 Task: Create a due date automation trigger when advanced on, 2 working days before a card is due add content with a name or a description not containing resume at 11:00 AM.
Action: Mouse moved to (933, 62)
Screenshot: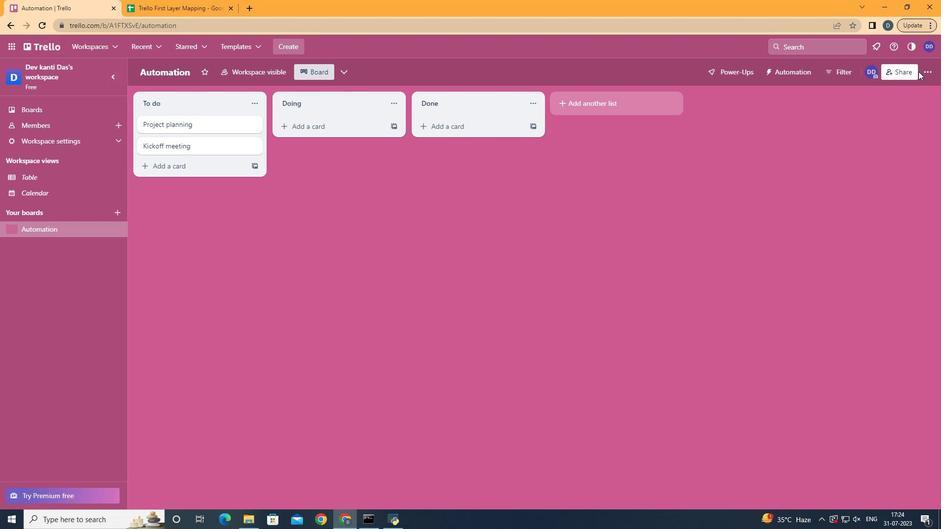 
Action: Mouse pressed left at (933, 62)
Screenshot: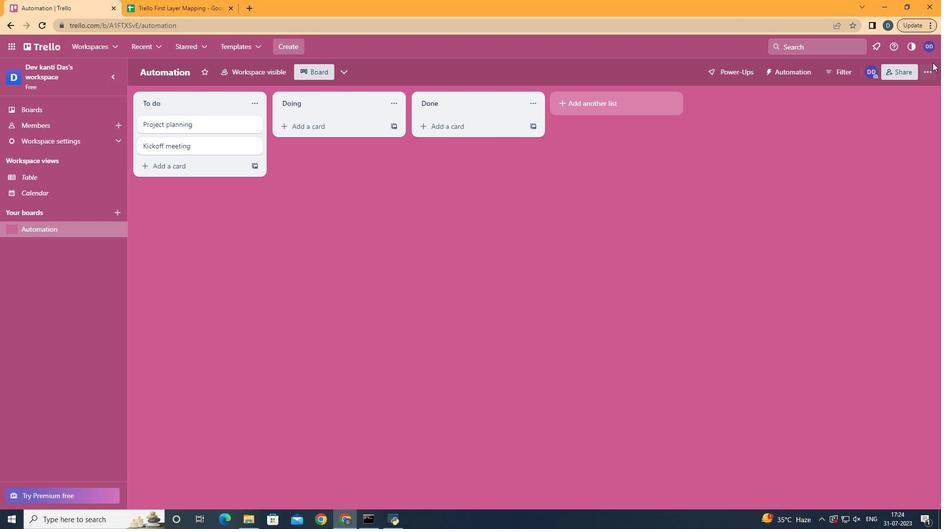 
Action: Mouse moved to (931, 71)
Screenshot: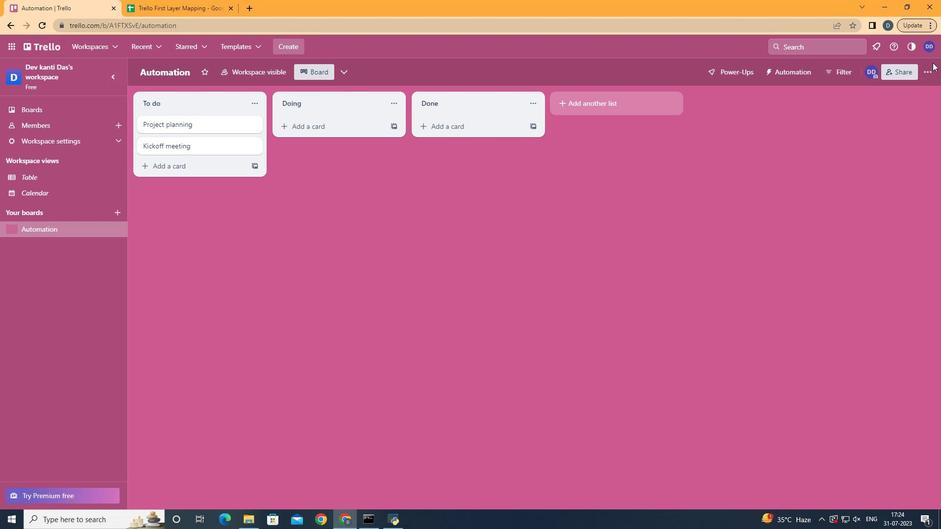 
Action: Mouse pressed left at (931, 71)
Screenshot: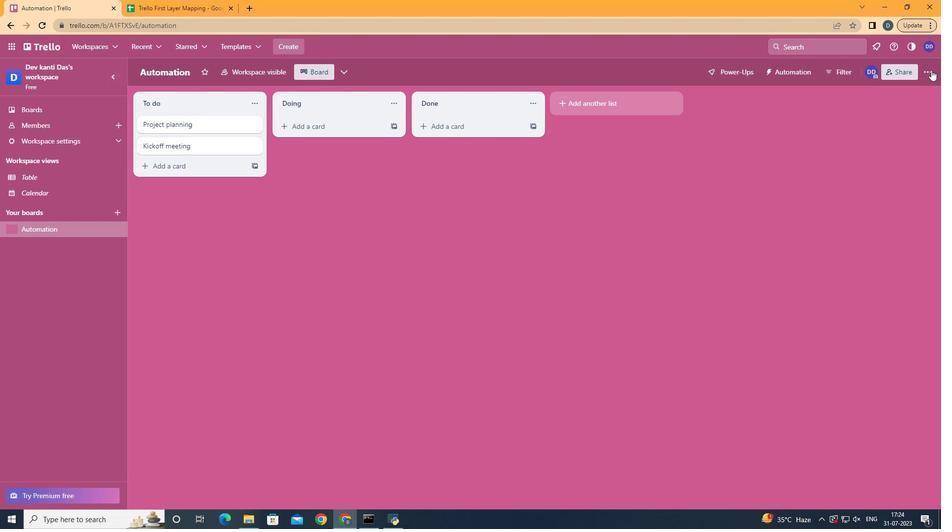 
Action: Mouse moved to (863, 201)
Screenshot: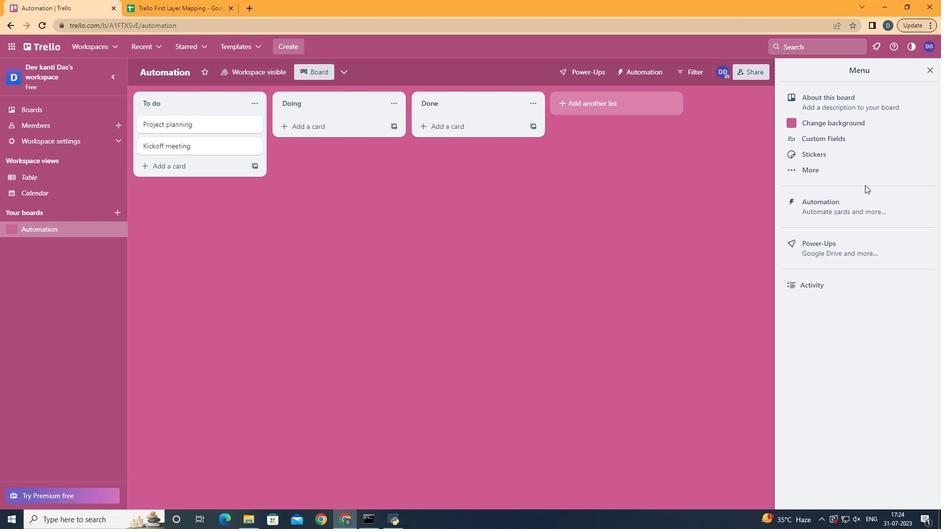 
Action: Mouse pressed left at (863, 201)
Screenshot: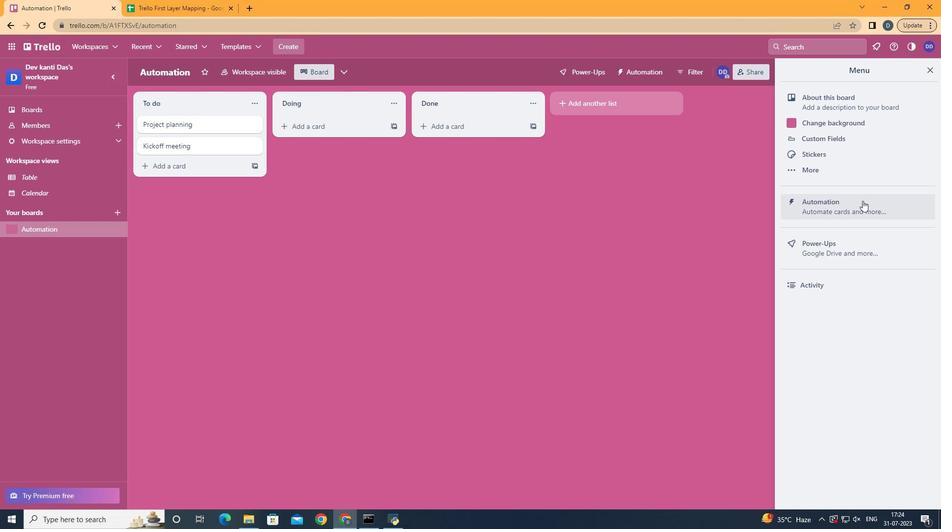 
Action: Mouse moved to (190, 200)
Screenshot: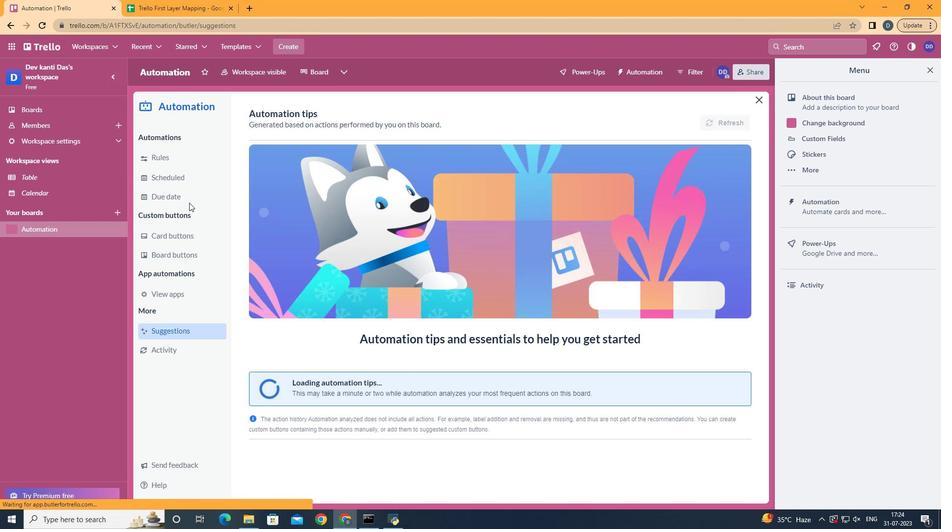 
Action: Mouse pressed left at (190, 200)
Screenshot: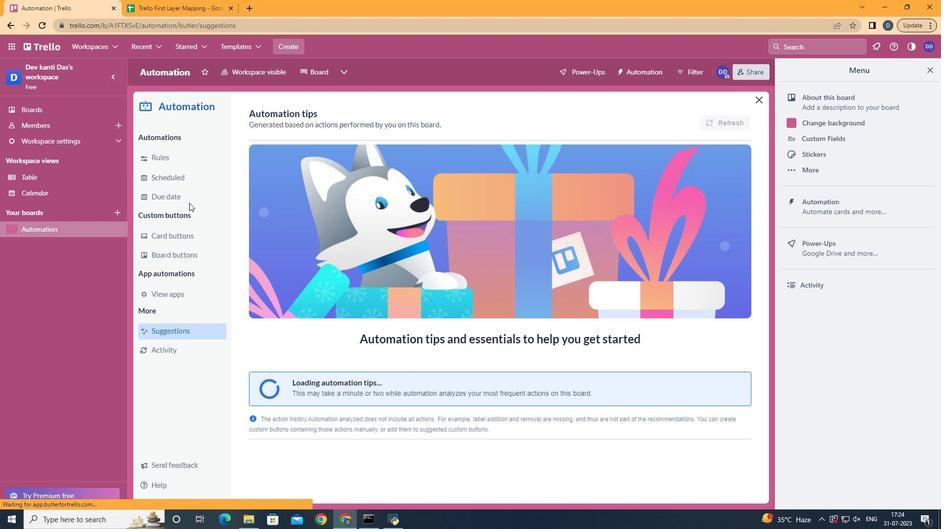 
Action: Mouse moved to (693, 119)
Screenshot: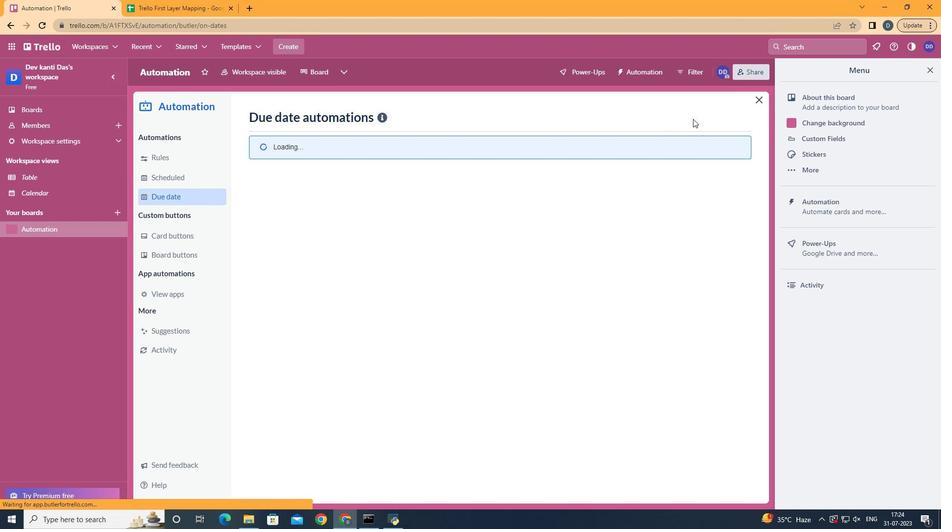 
Action: Mouse pressed left at (693, 119)
Screenshot: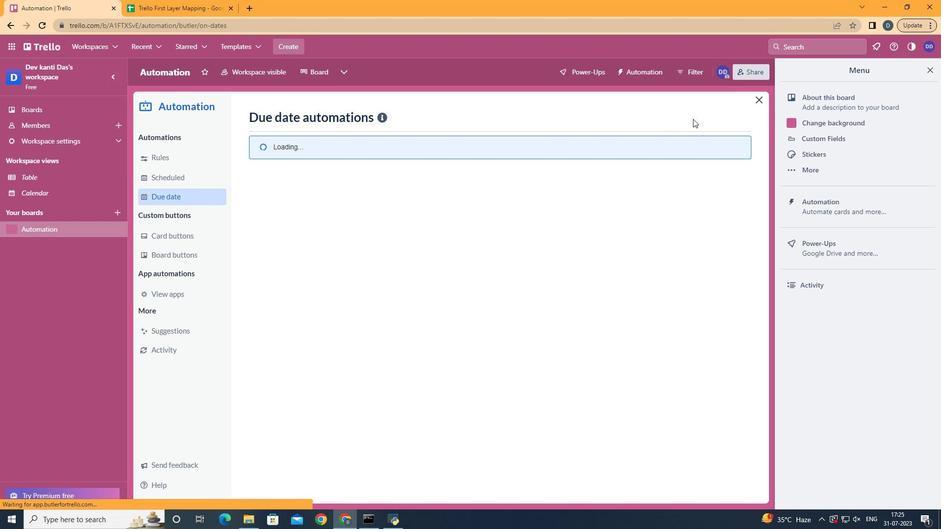 
Action: Mouse moved to (450, 210)
Screenshot: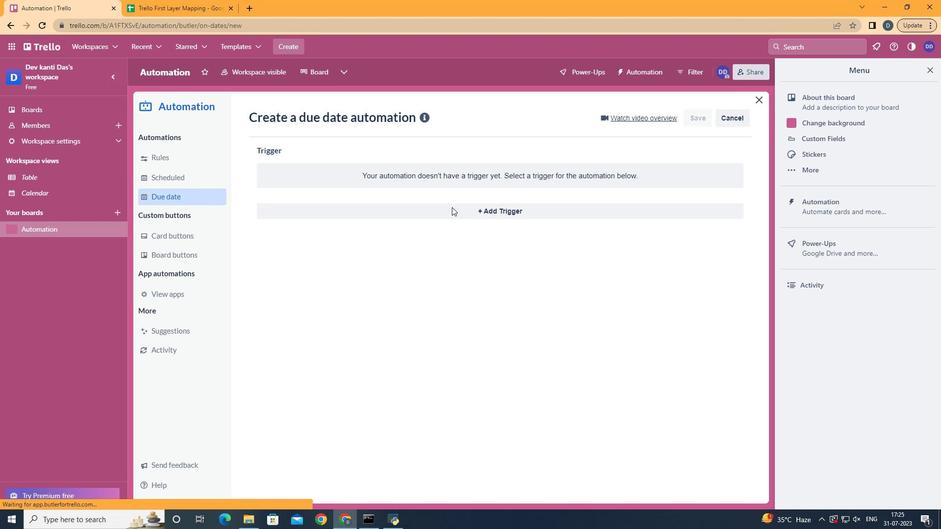 
Action: Mouse pressed left at (450, 210)
Screenshot: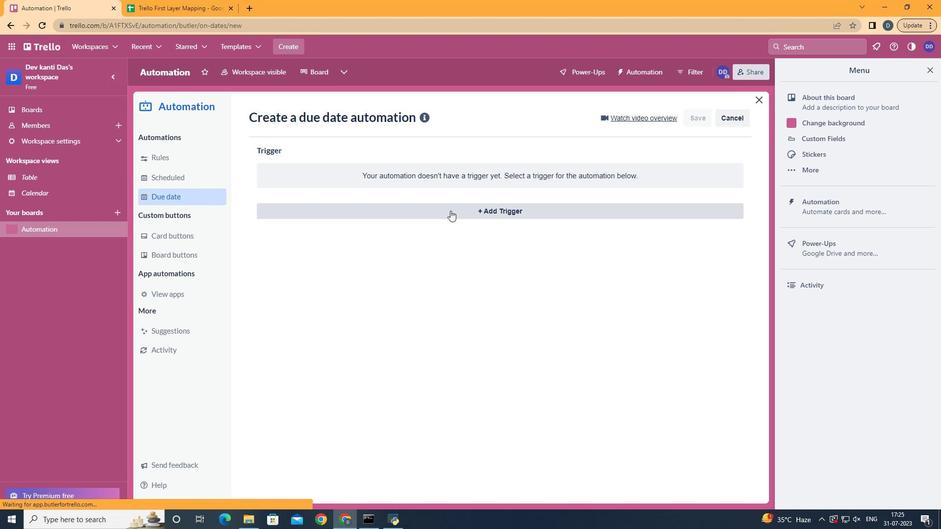 
Action: Mouse moved to (314, 394)
Screenshot: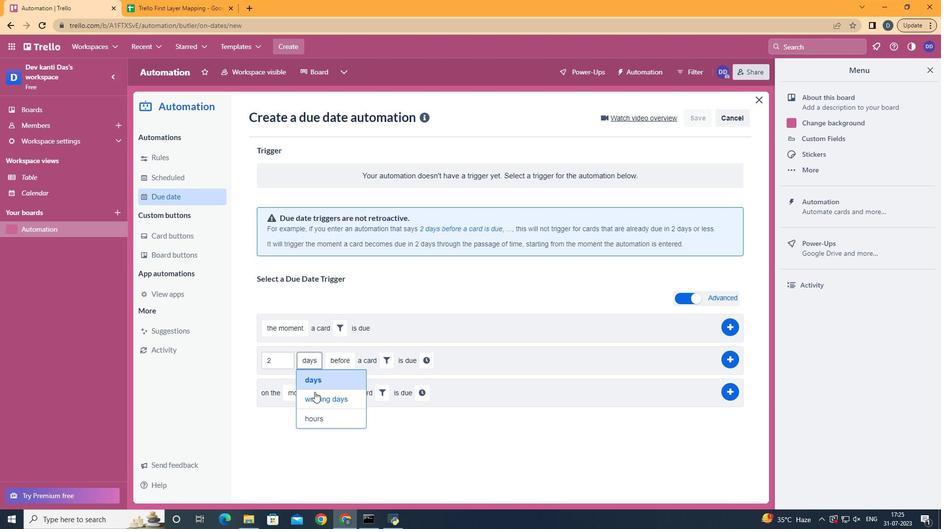 
Action: Mouse pressed left at (314, 394)
Screenshot: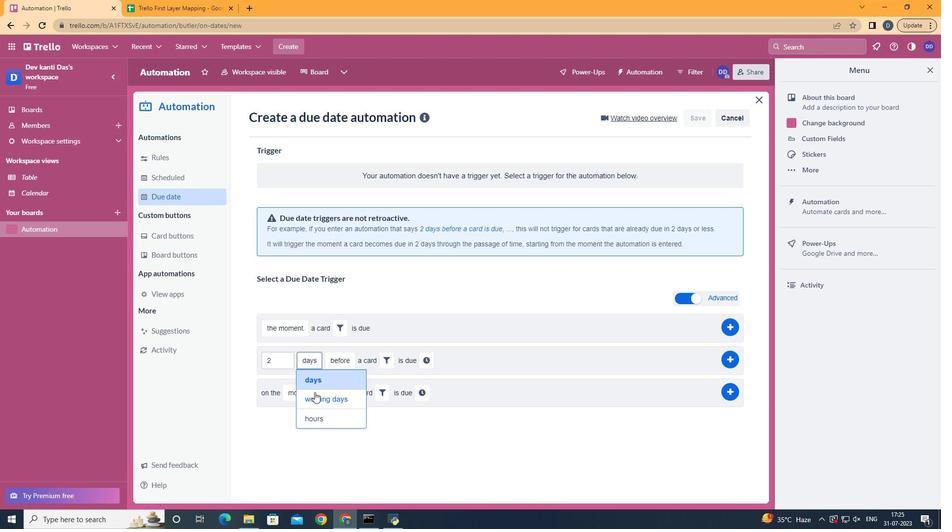 
Action: Mouse moved to (411, 362)
Screenshot: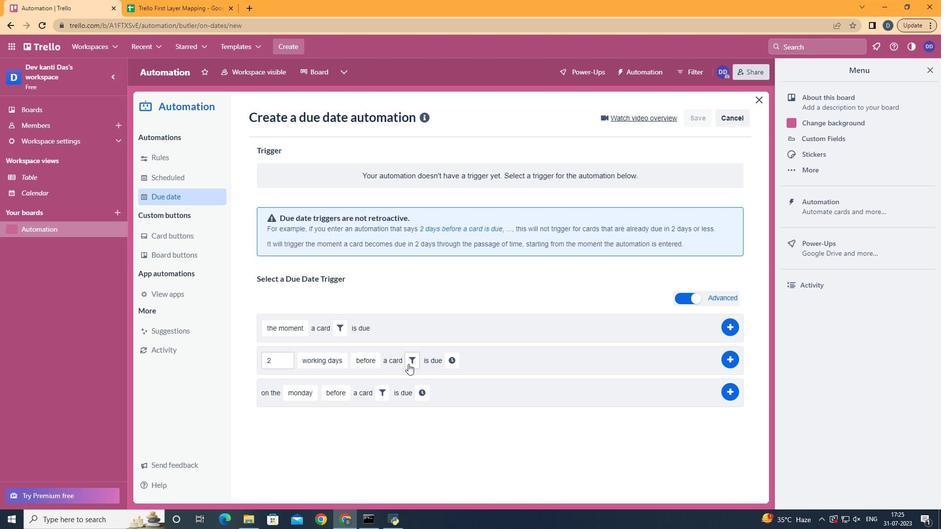 
Action: Mouse pressed left at (411, 362)
Screenshot: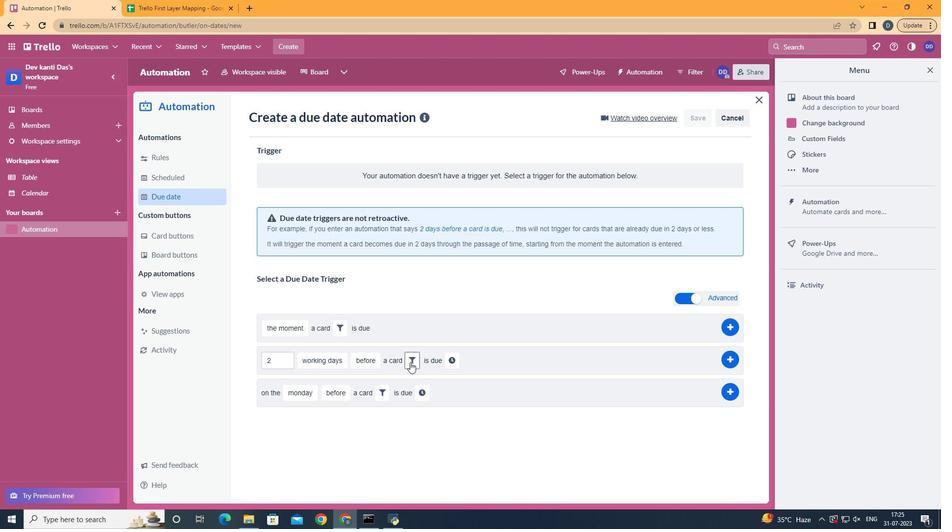 
Action: Mouse moved to (538, 389)
Screenshot: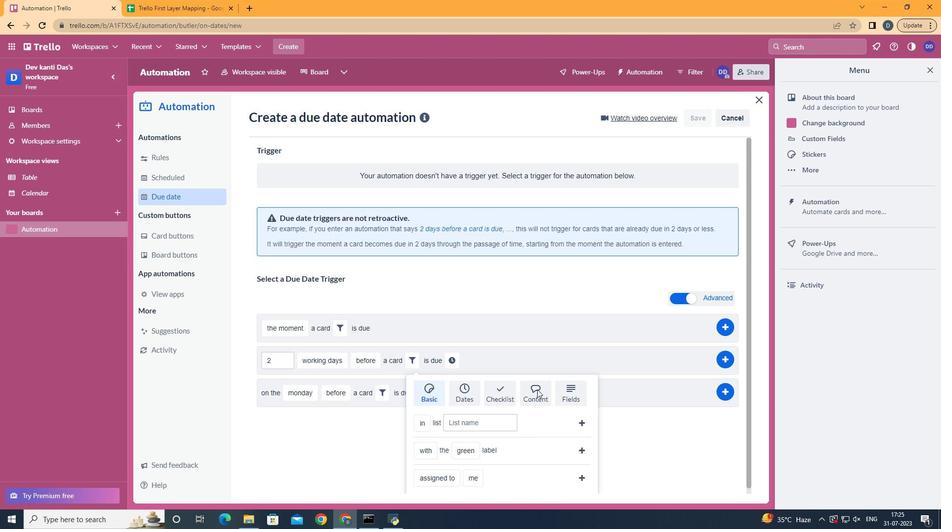
Action: Mouse pressed left at (538, 389)
Screenshot: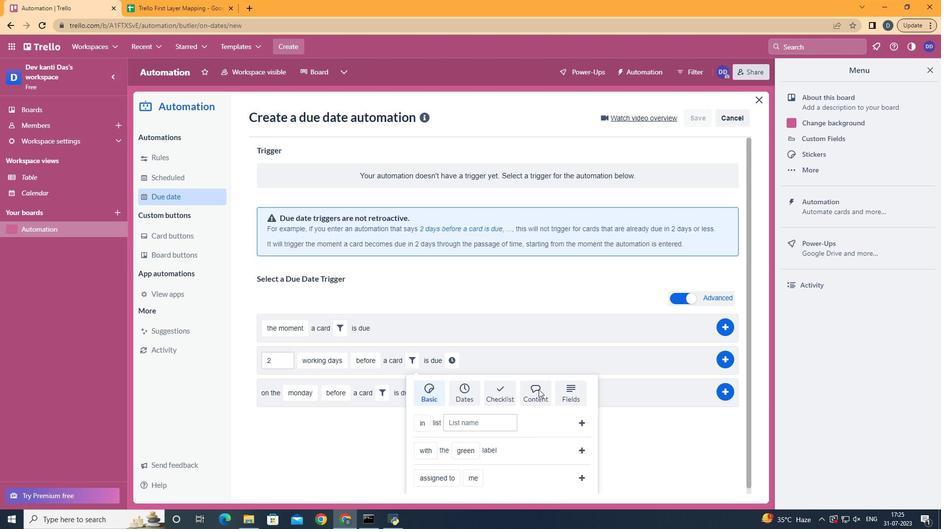 
Action: Mouse moved to (460, 483)
Screenshot: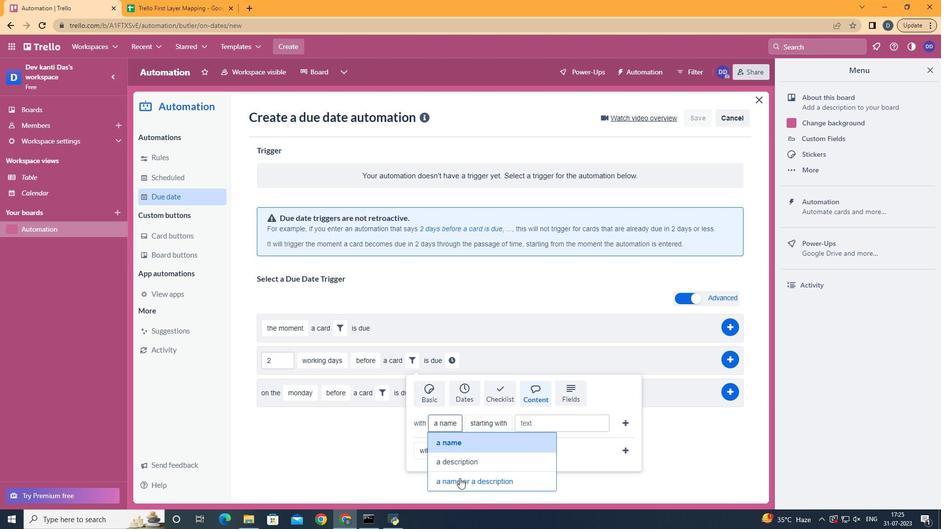 
Action: Mouse pressed left at (460, 483)
Screenshot: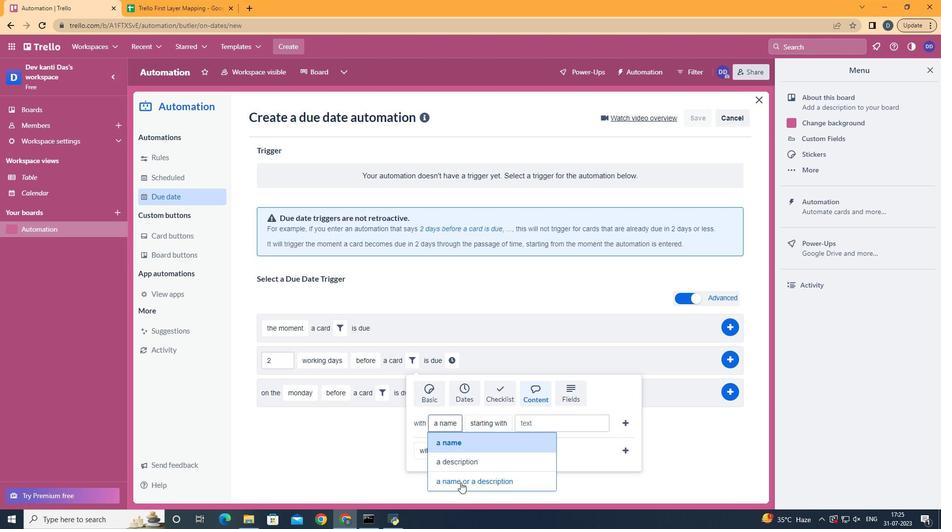 
Action: Mouse moved to (549, 405)
Screenshot: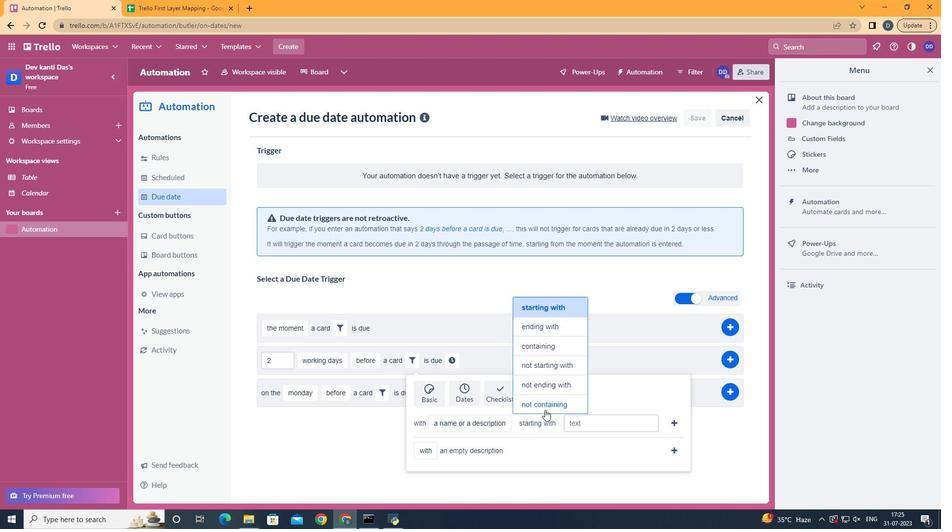 
Action: Mouse pressed left at (549, 405)
Screenshot: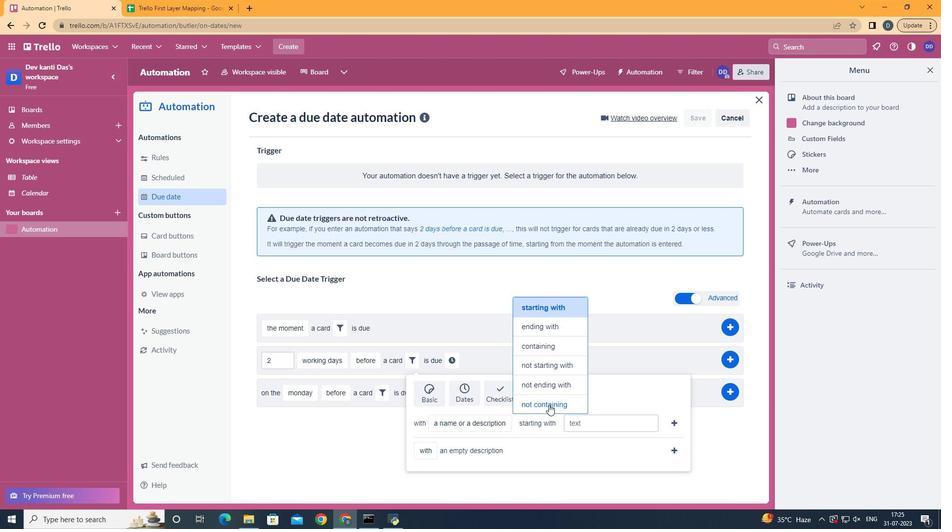 
Action: Mouse moved to (595, 425)
Screenshot: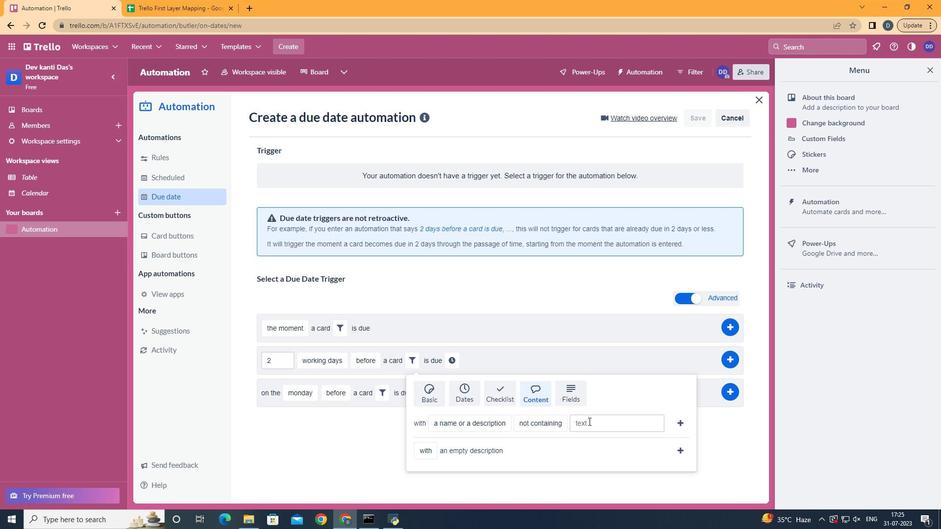 
Action: Mouse pressed left at (595, 425)
Screenshot: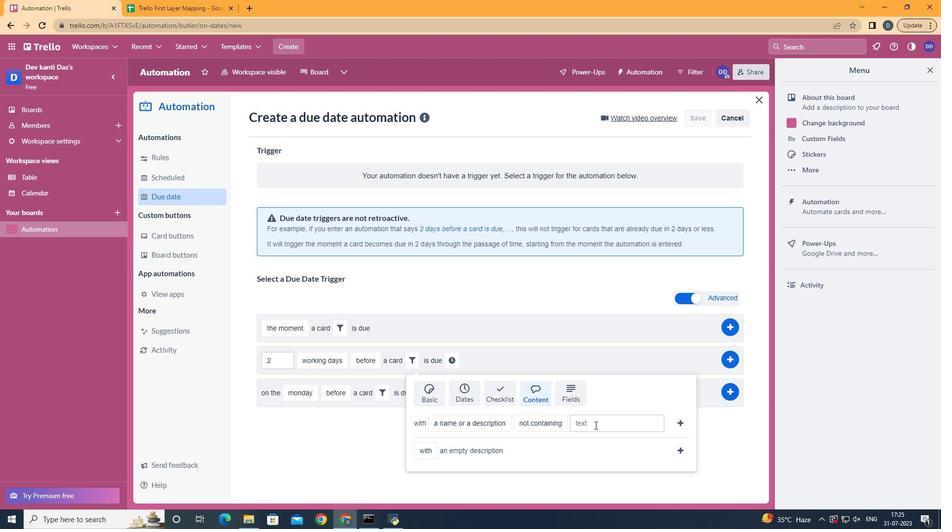 
Action: Key pressed resume
Screenshot: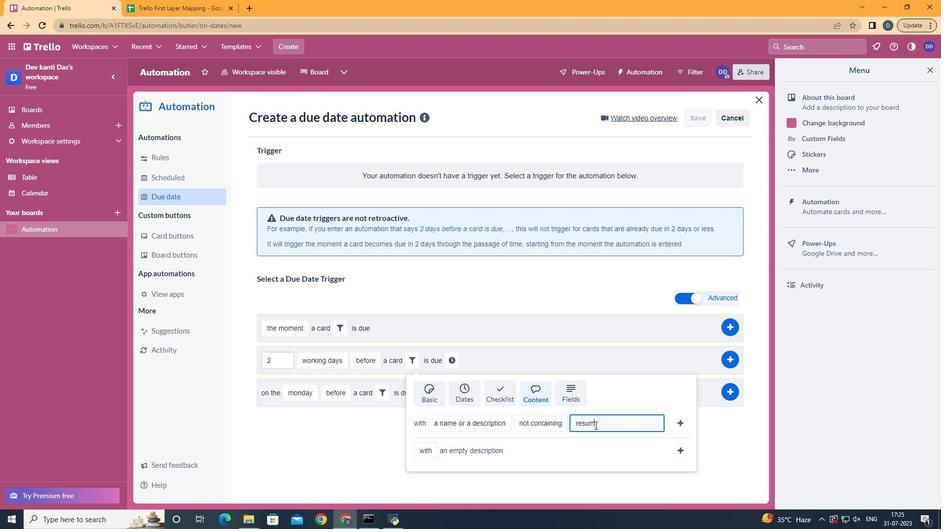 
Action: Mouse moved to (676, 422)
Screenshot: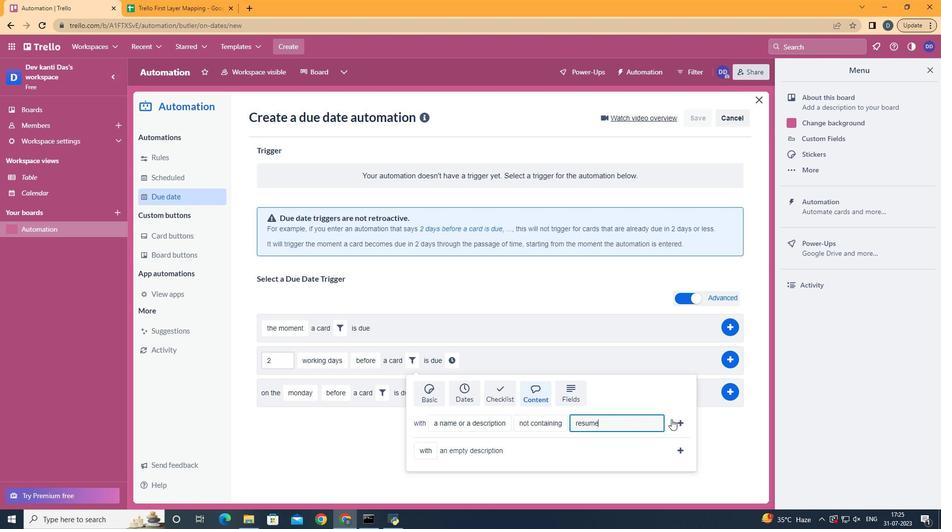 
Action: Mouse pressed left at (676, 422)
Screenshot: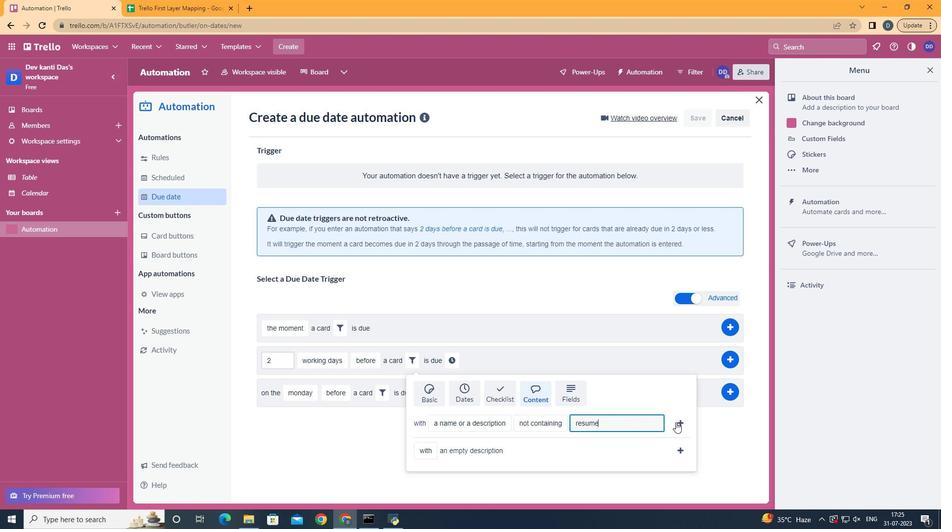 
Action: Mouse moved to (627, 355)
Screenshot: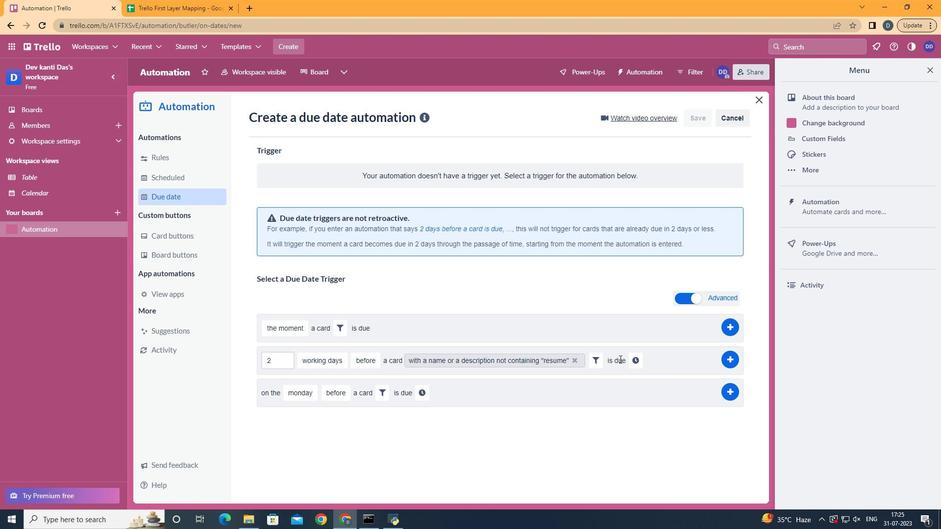 
Action: Mouse pressed left at (627, 355)
Screenshot: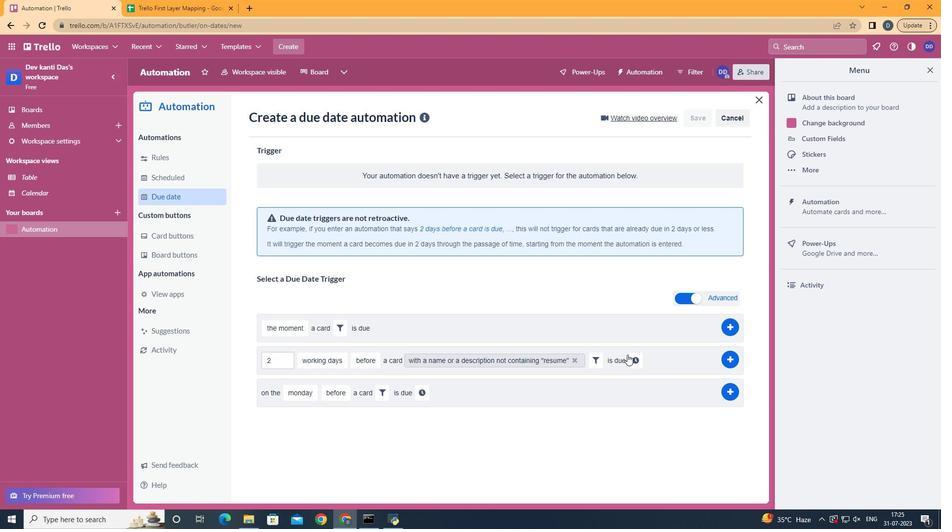 
Action: Mouse moved to (289, 381)
Screenshot: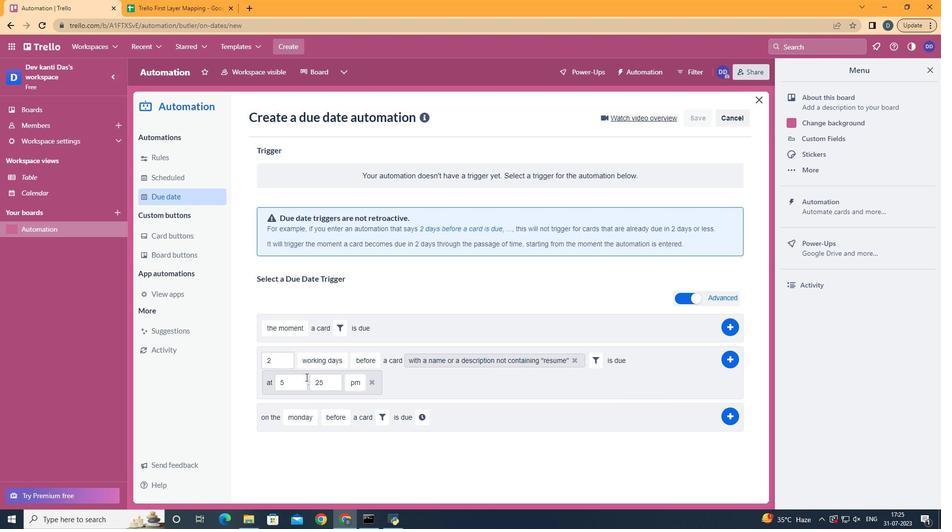 
Action: Mouse pressed left at (289, 381)
Screenshot: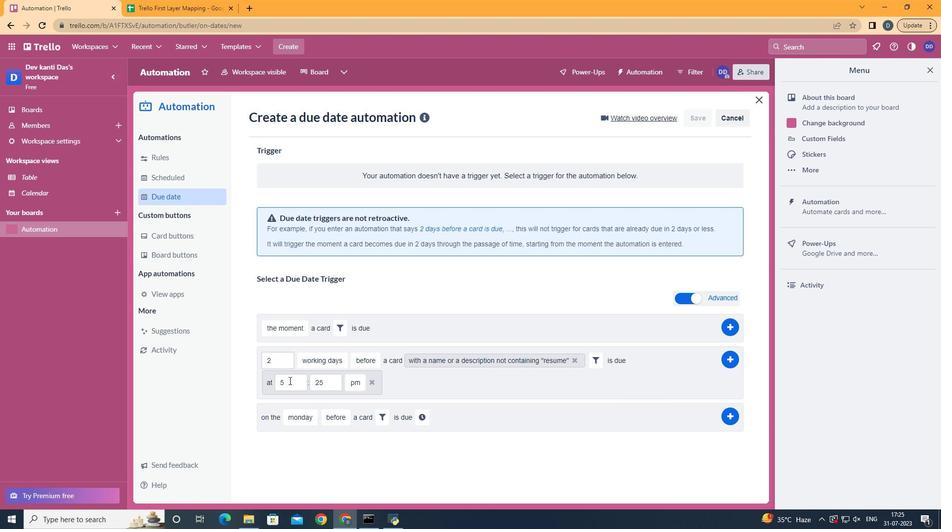 
Action: Key pressed <Key.backspace>11
Screenshot: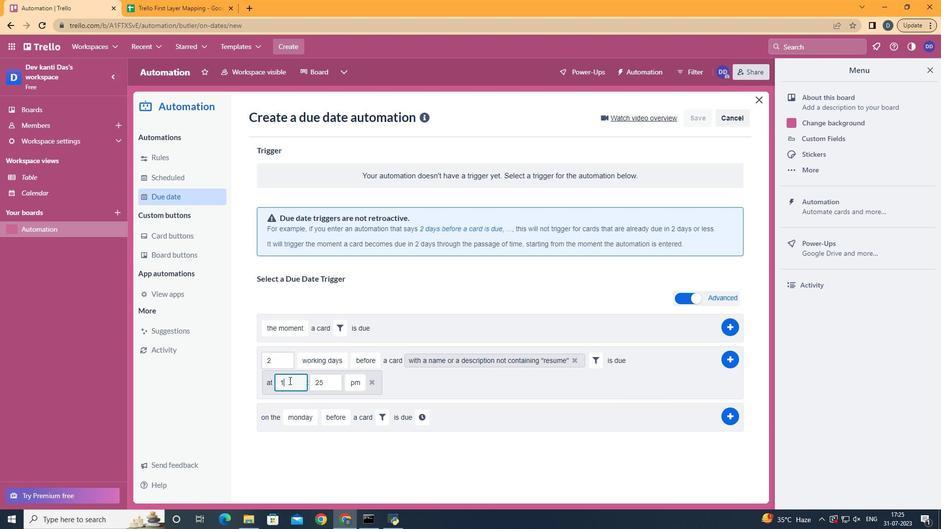 
Action: Mouse moved to (323, 383)
Screenshot: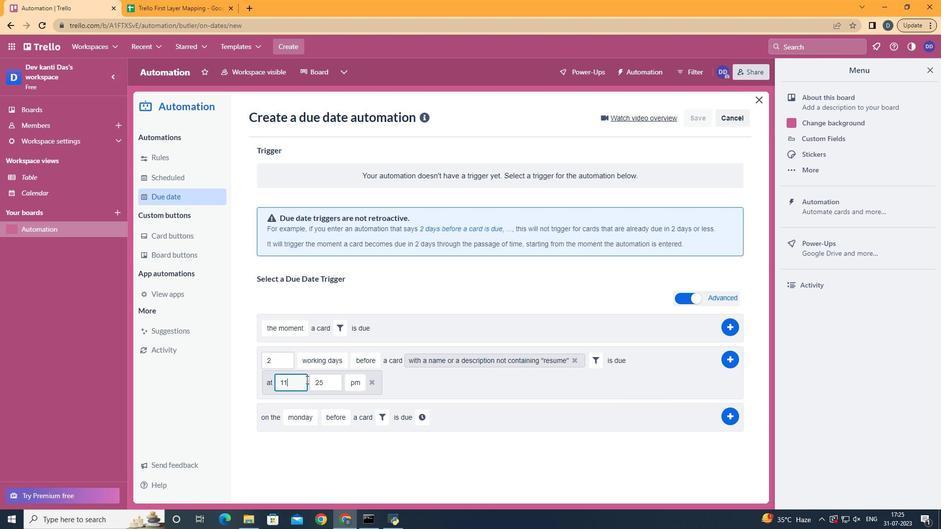 
Action: Mouse pressed left at (323, 383)
Screenshot: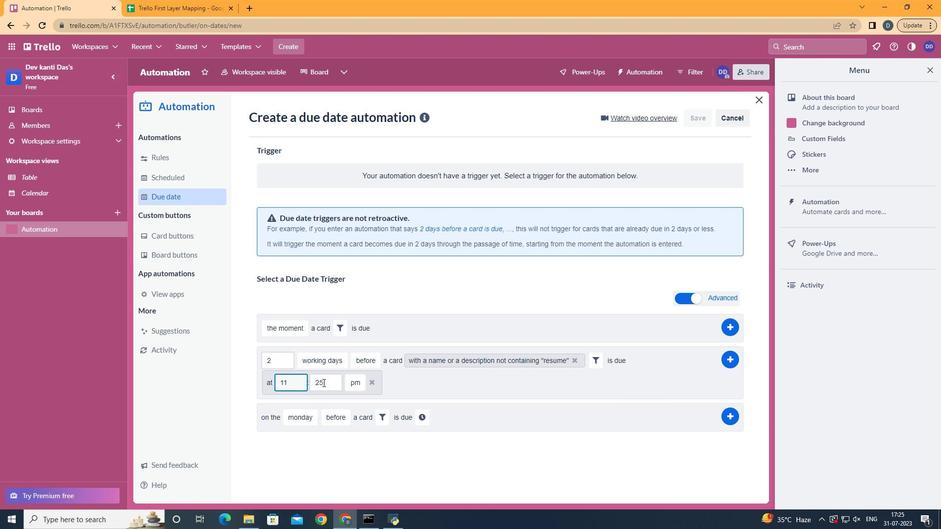 
Action: Key pressed <Key.backspace><Key.backspace>00
Screenshot: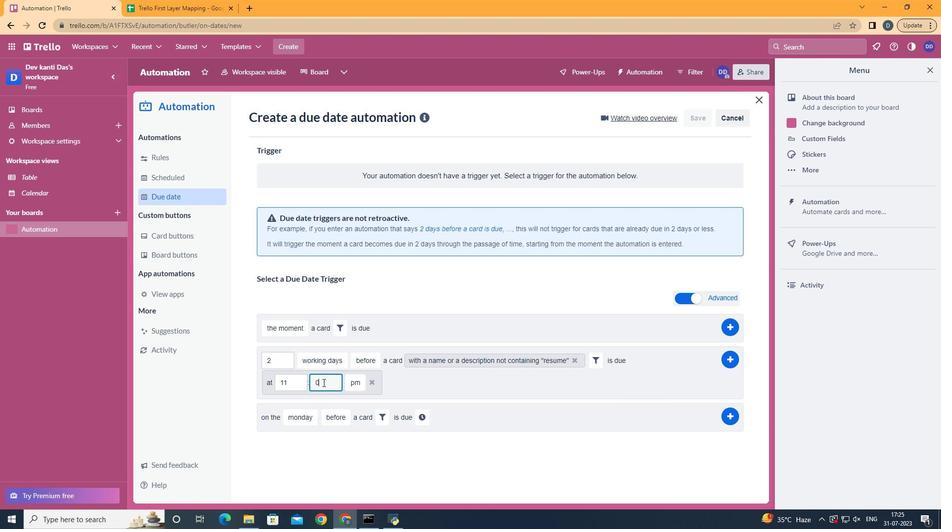 
Action: Mouse moved to (355, 400)
Screenshot: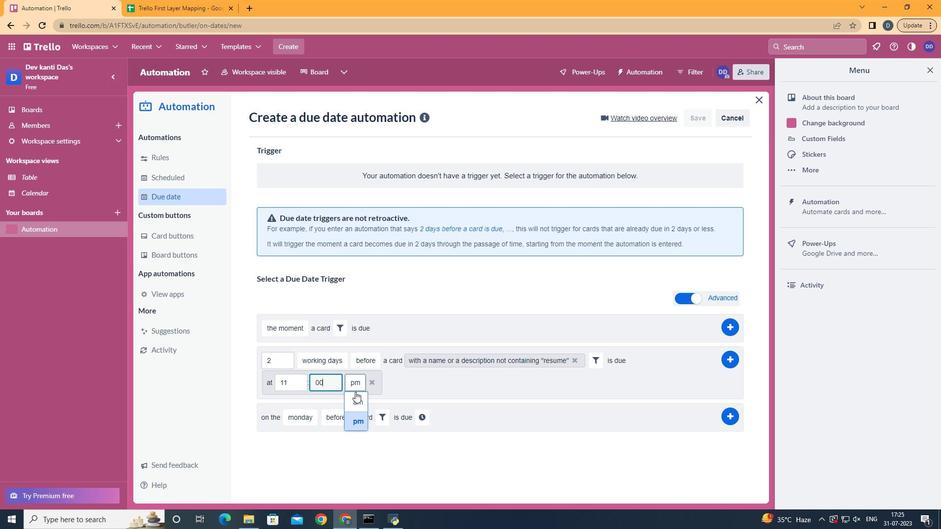 
Action: Mouse pressed left at (355, 400)
Screenshot: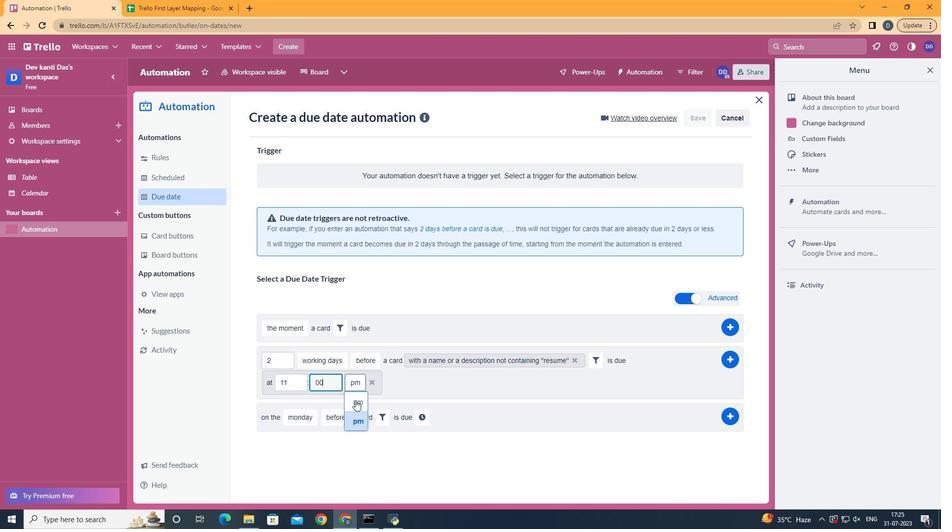 
Action: Mouse moved to (732, 357)
Screenshot: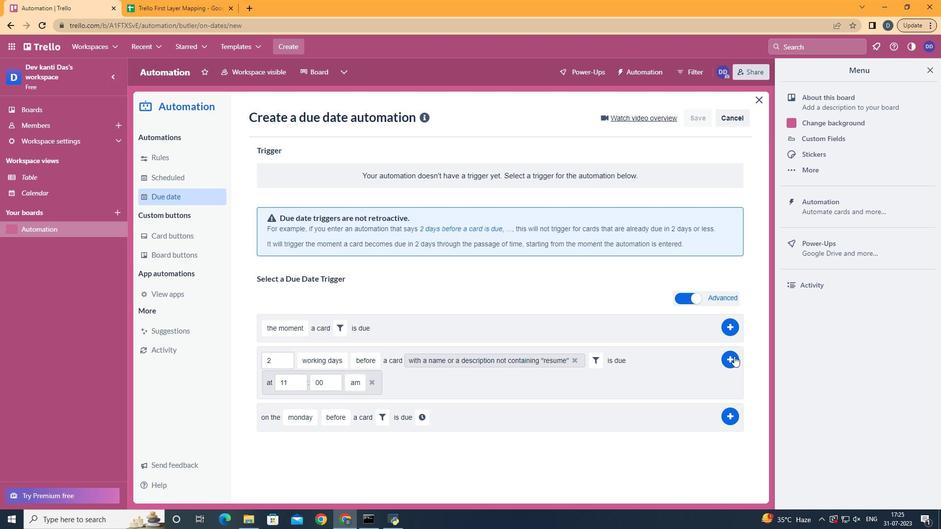 
Action: Mouse pressed left at (732, 357)
Screenshot: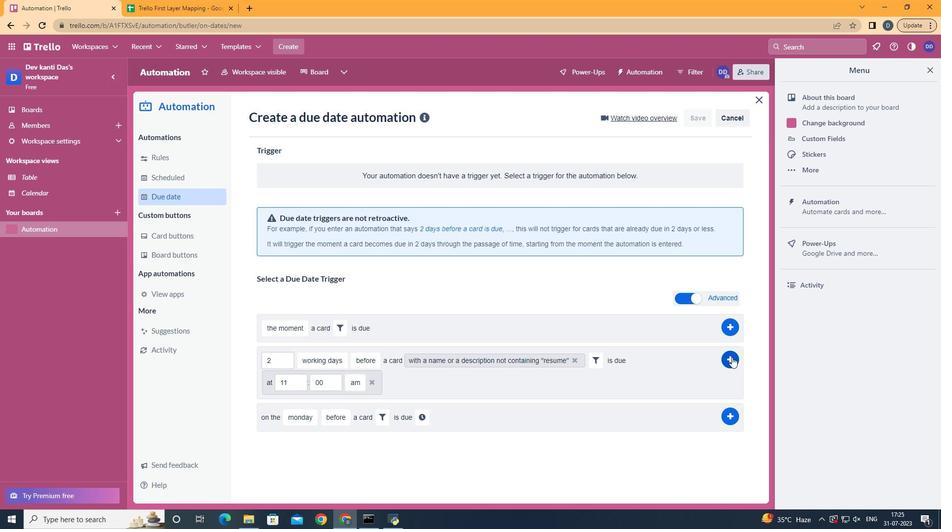 
Action: Mouse moved to (561, 277)
Screenshot: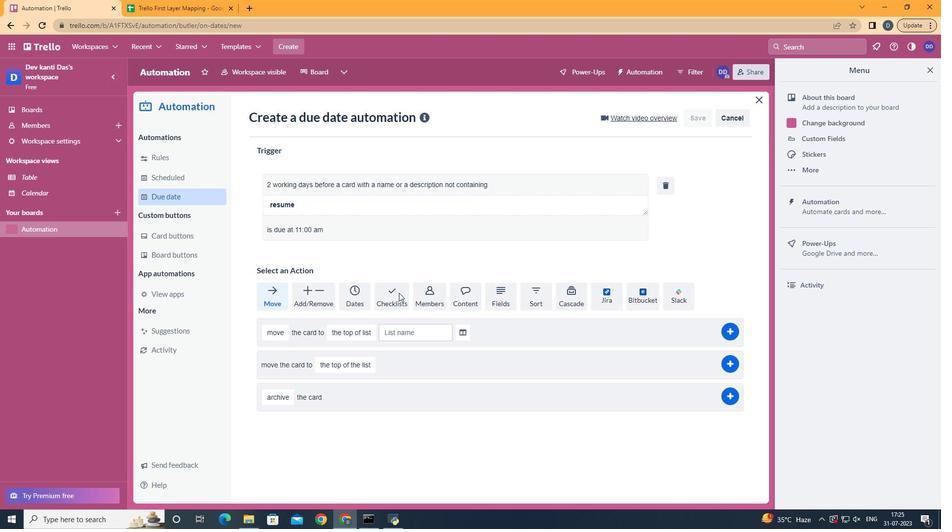 
